 Task: Create New Customer with Customer Name: Prob Shop, Billing Address Line1: 4278 Crim Lane, Billing Address Line2:  Underhill, Billing Address Line3:  Vermont 05489, Cell Number: 316-426-1559
Action: Mouse pressed left at (153, 28)
Screenshot: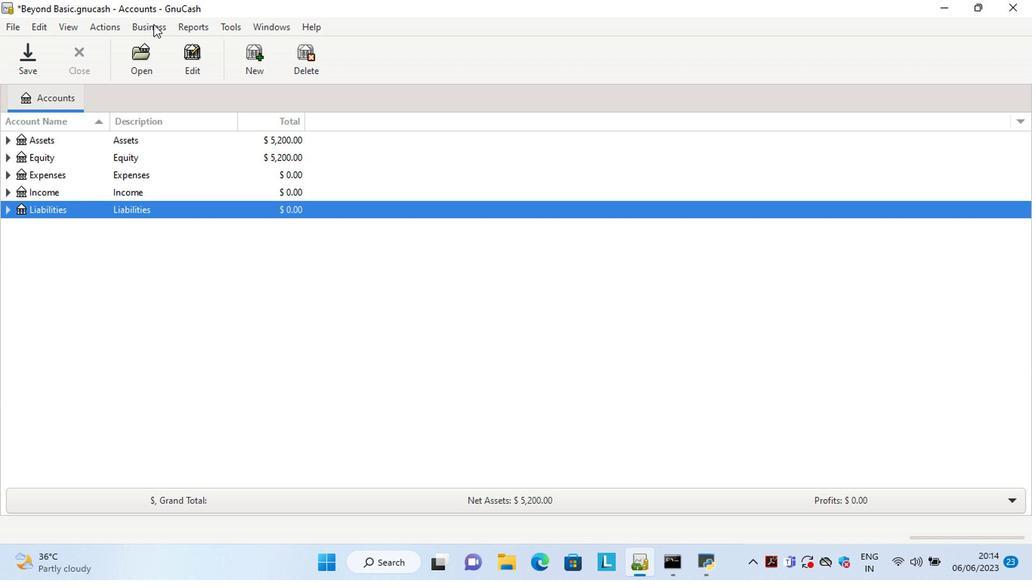 
Action: Mouse moved to (320, 64)
Screenshot: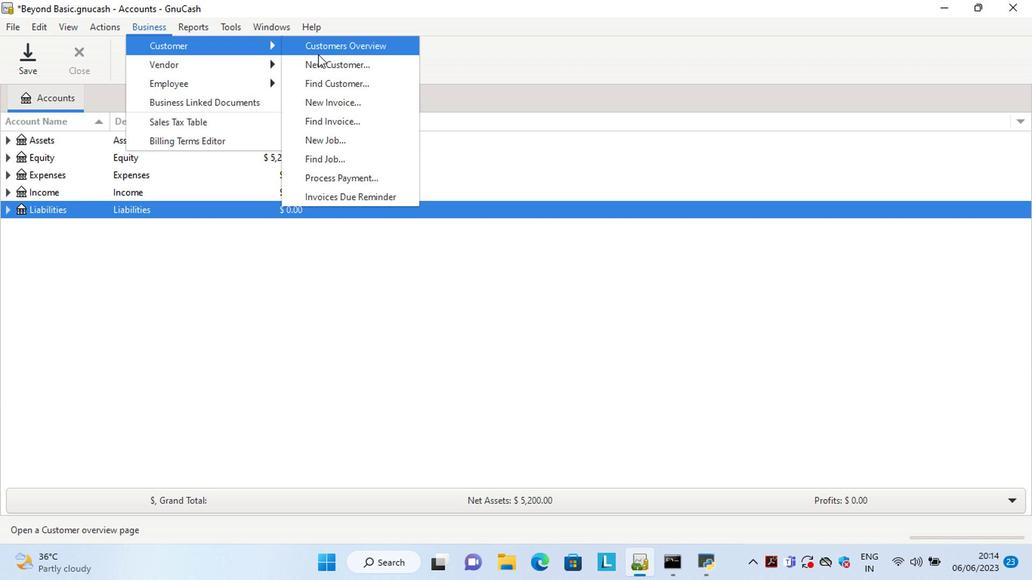 
Action: Mouse pressed left at (320, 64)
Screenshot: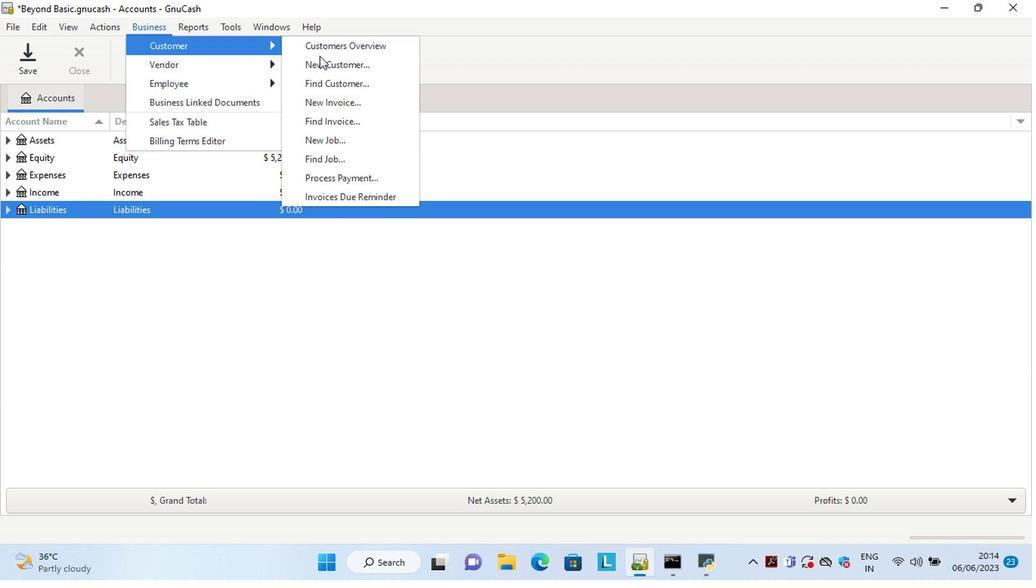 
Action: Mouse moved to (794, 308)
Screenshot: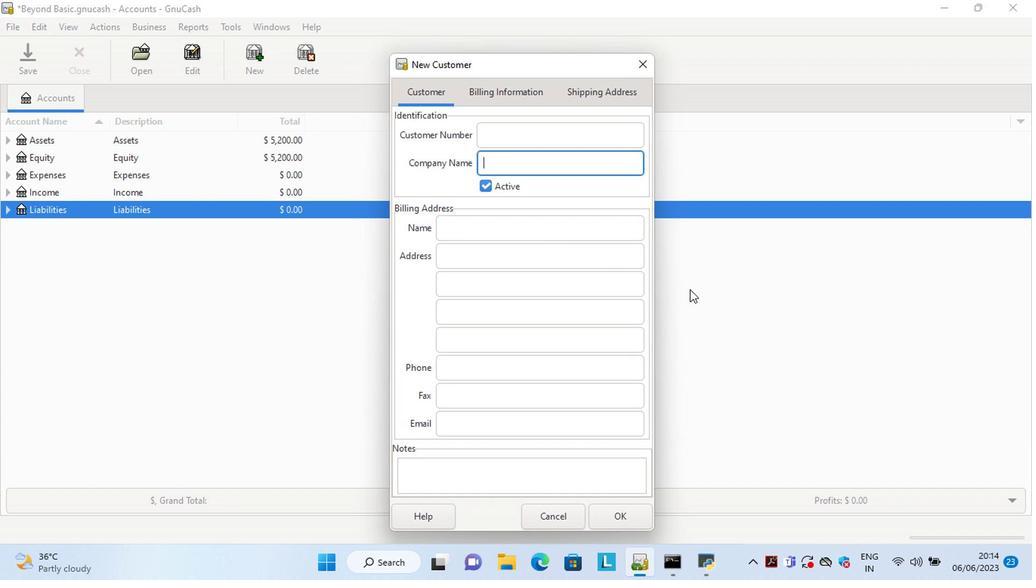 
Action: Key pressed <Key.shift>Prob<Key.space><Key.shift>Shop<Key.tab><Key.tab><Key.tab>4278<Key.space><Key.shift>Crim<Key.space><Key.shift>Lane<Key.tab><Key.shift>Un<Key.tab>v<Key.tab><Key.tab>316-426-1559
Screenshot: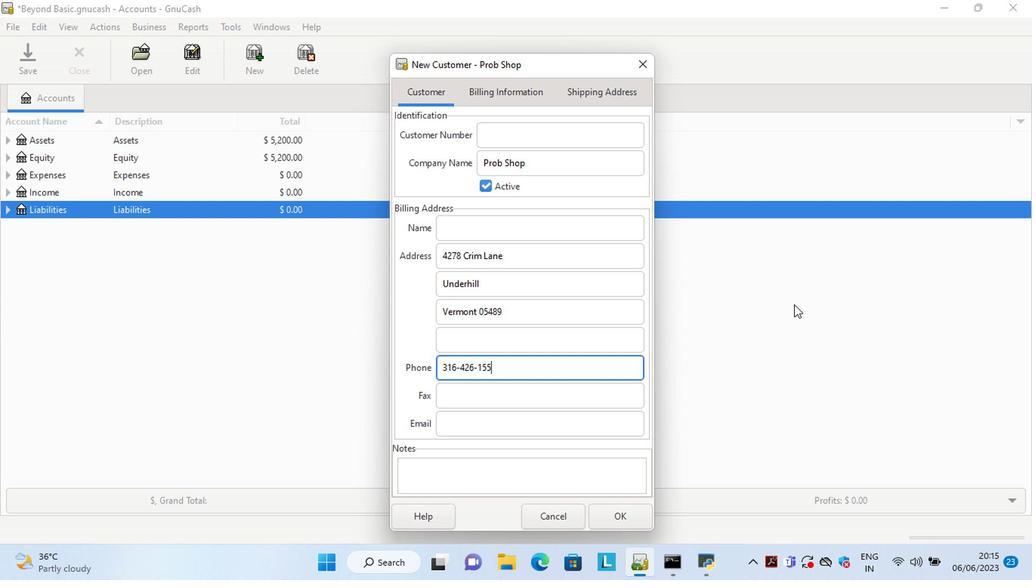 
Action: Mouse moved to (625, 520)
Screenshot: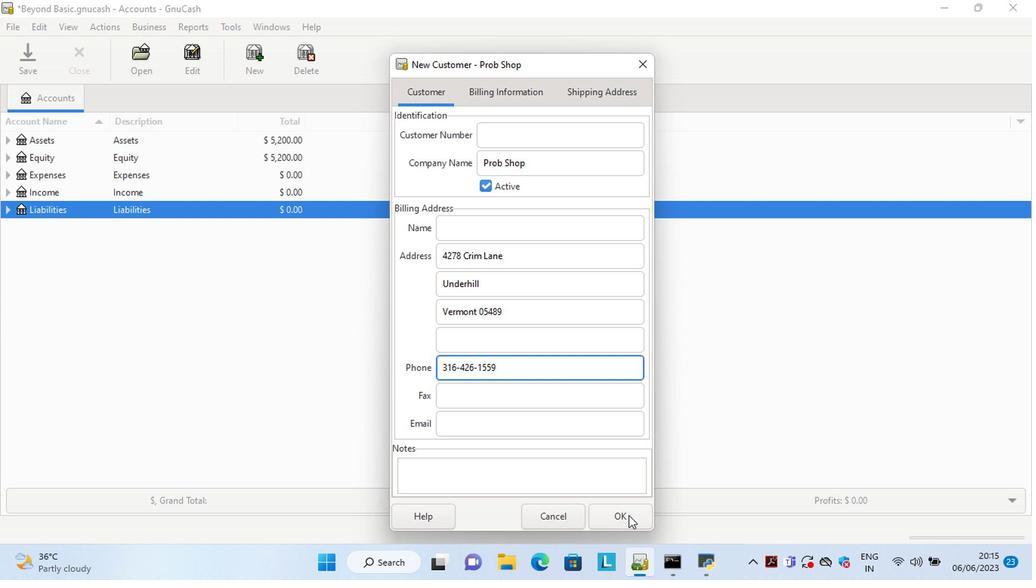 
Action: Mouse pressed left at (625, 520)
Screenshot: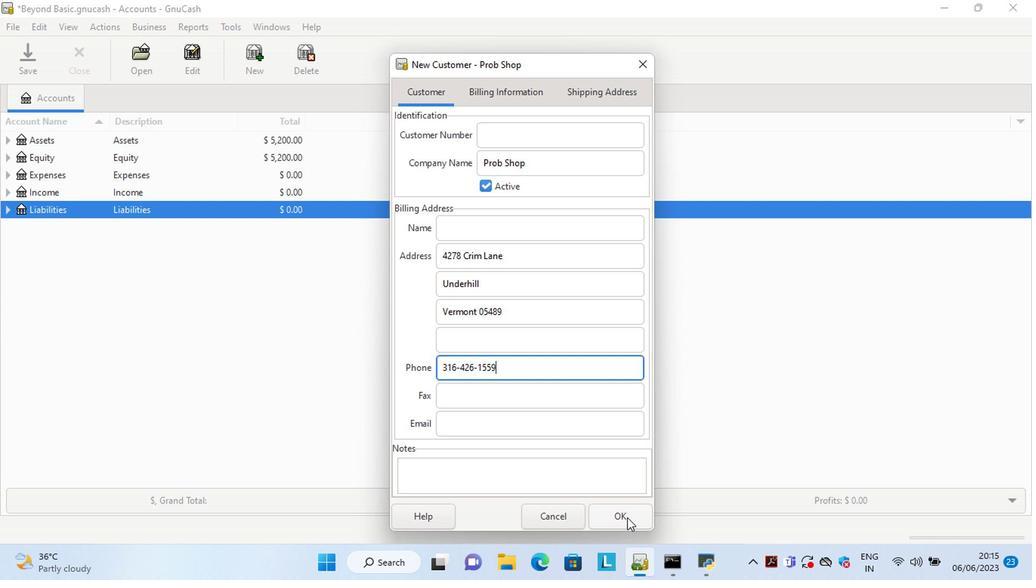 
